 Task: Check create and publish content.
Action: Mouse moved to (891, 275)
Screenshot: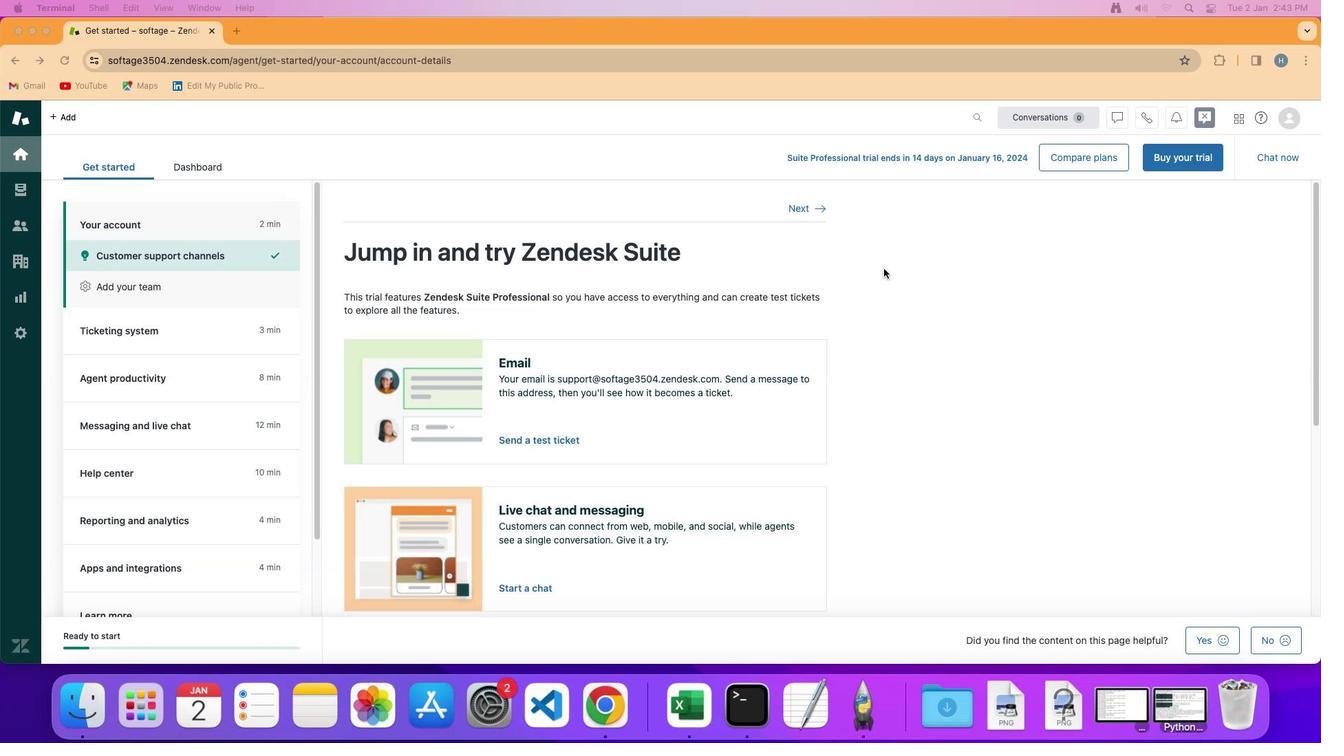 
Action: Mouse pressed left at (891, 275)
Screenshot: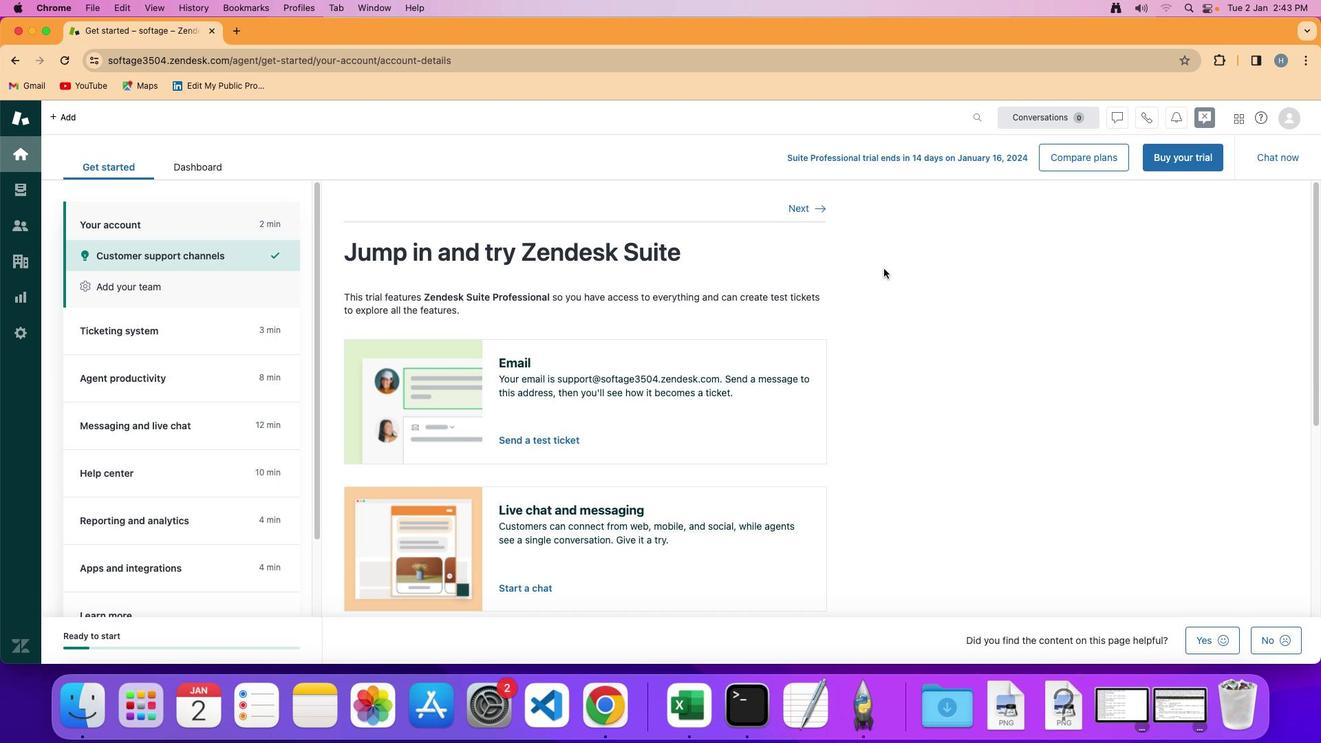 
Action: Mouse moved to (187, 467)
Screenshot: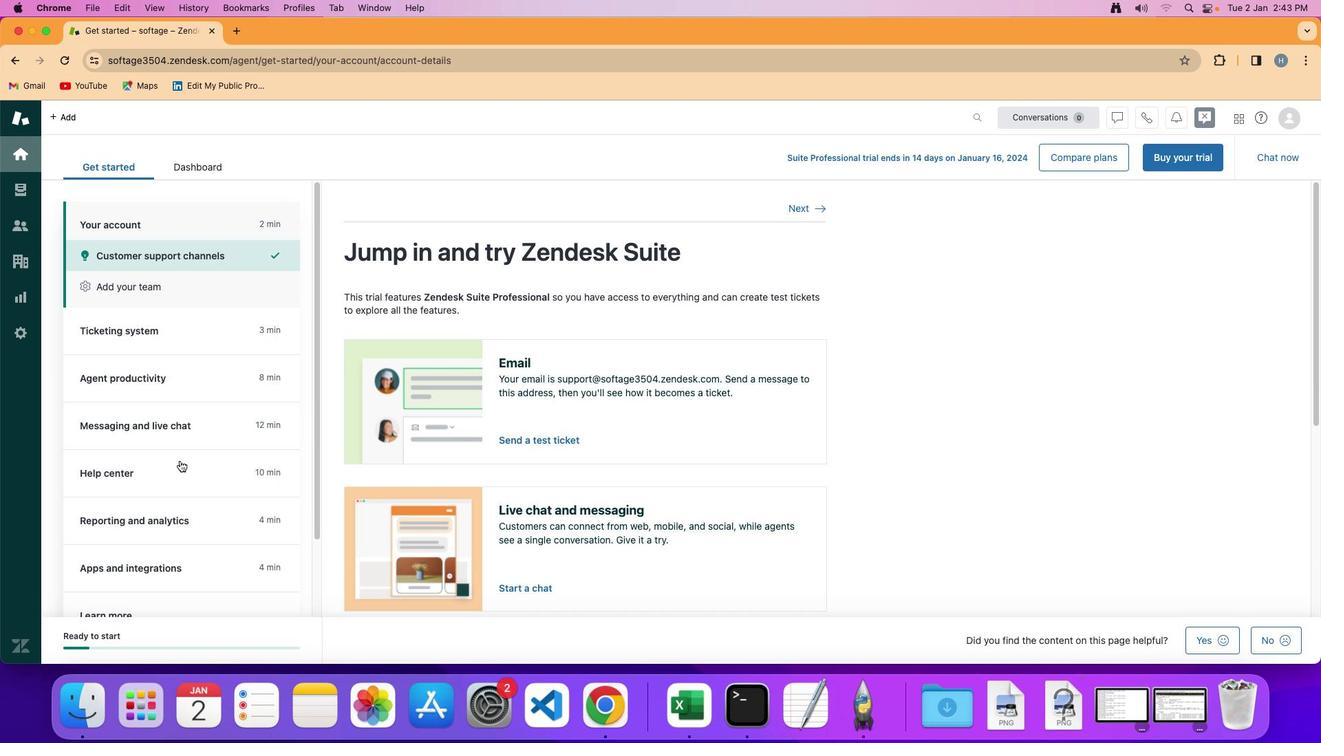 
Action: Mouse pressed left at (187, 467)
Screenshot: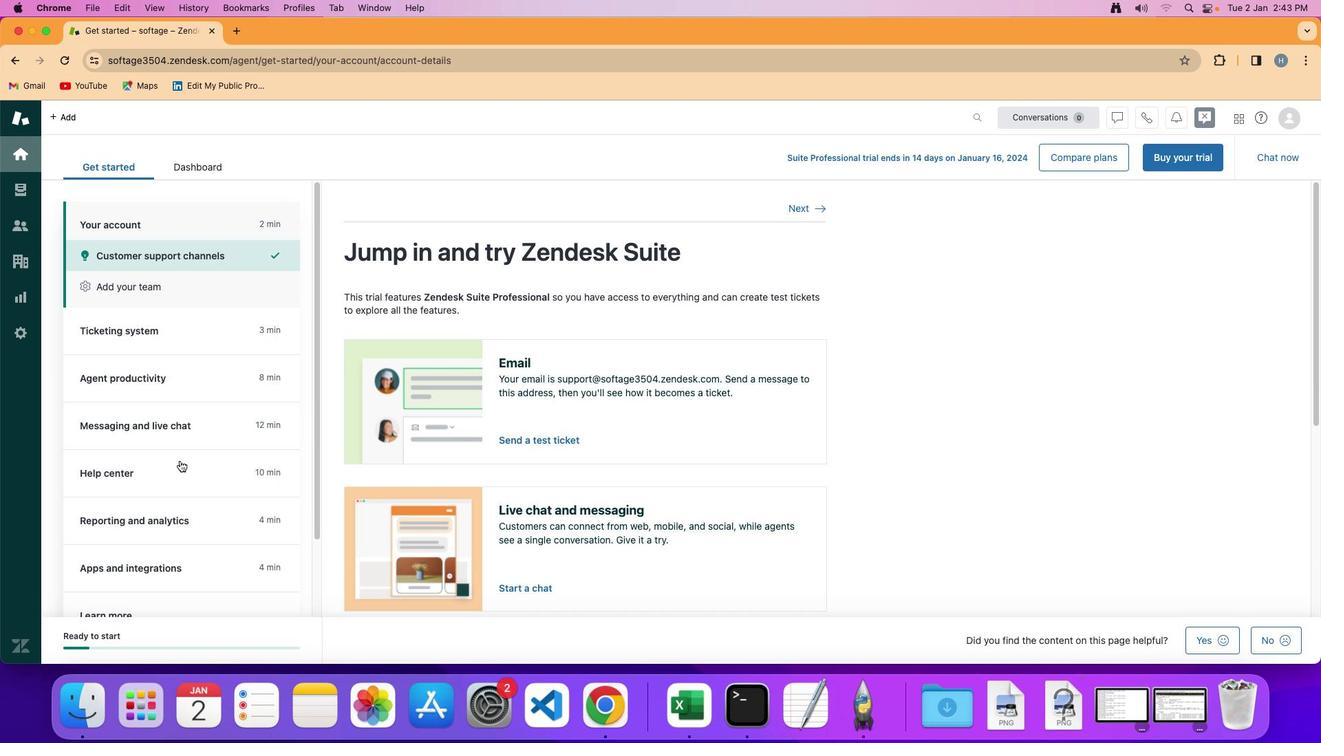 
Action: Mouse moved to (167, 512)
Screenshot: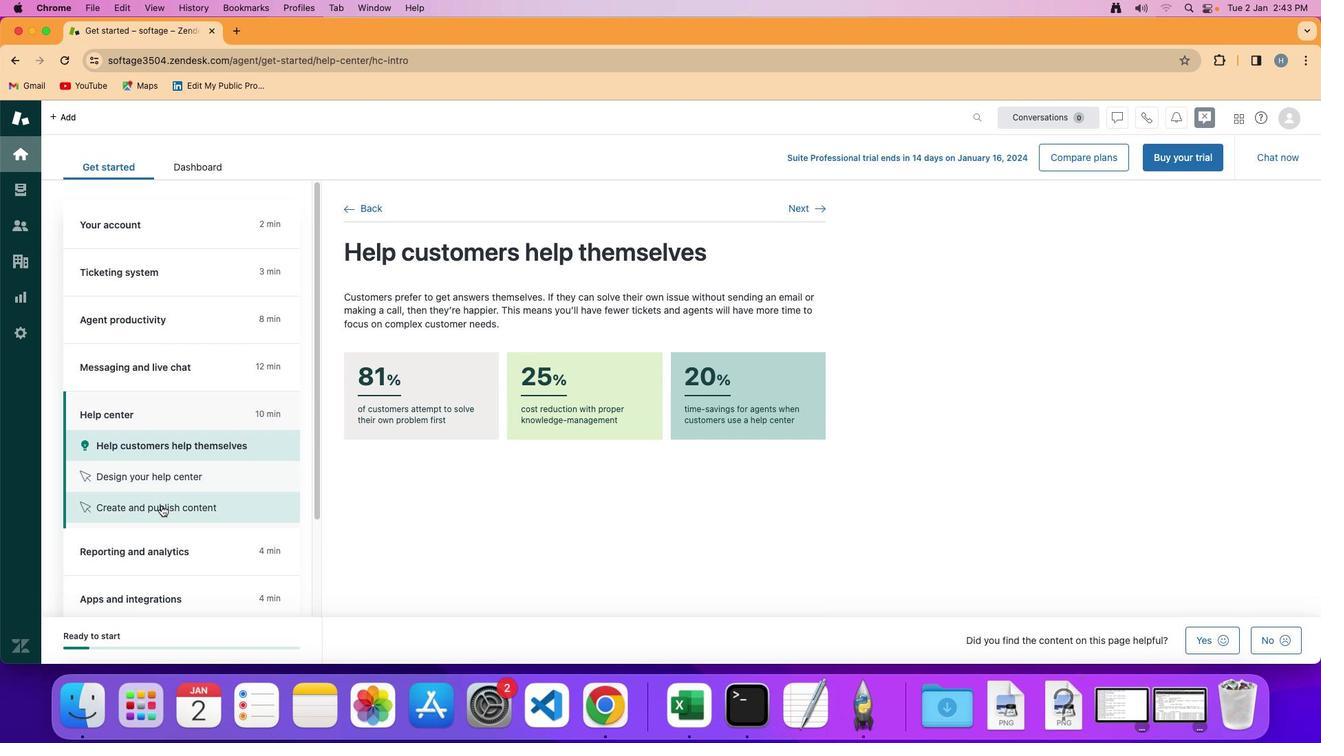 
Action: Mouse pressed left at (167, 512)
Screenshot: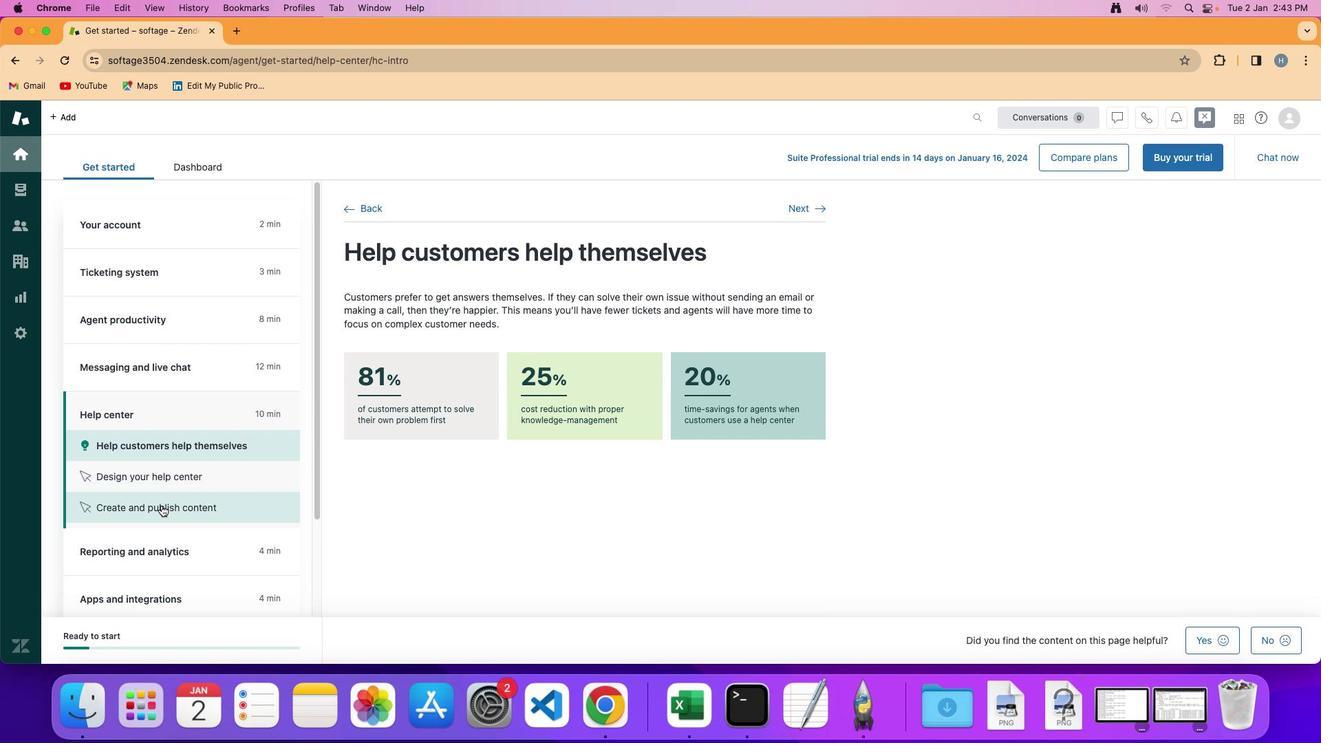
Action: Mouse moved to (815, 462)
Screenshot: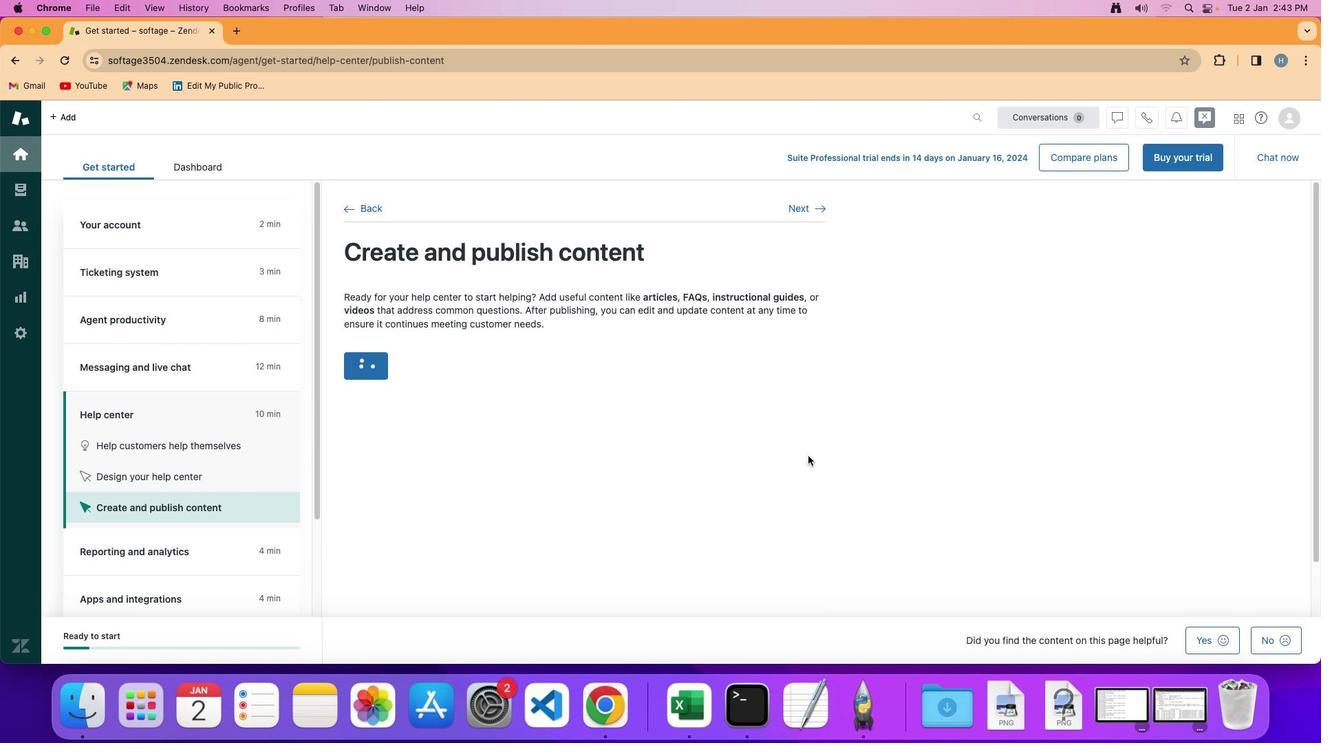 
